 Task: Find a one-way flight from Oyo to Cairo on November 1st for 2 passengers in premium economy with 2 carry-on bags.
Action: Mouse moved to (377, 207)
Screenshot: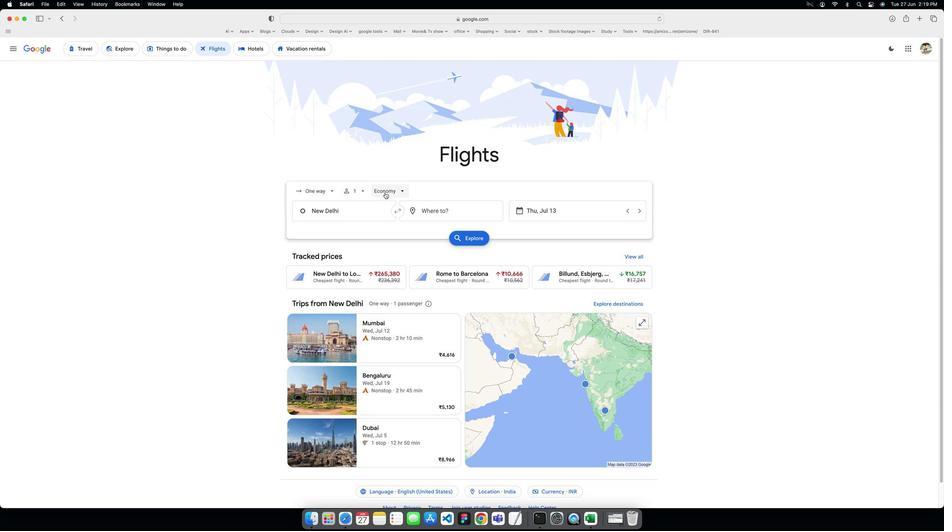 
Action: Mouse pressed left at (377, 207)
Screenshot: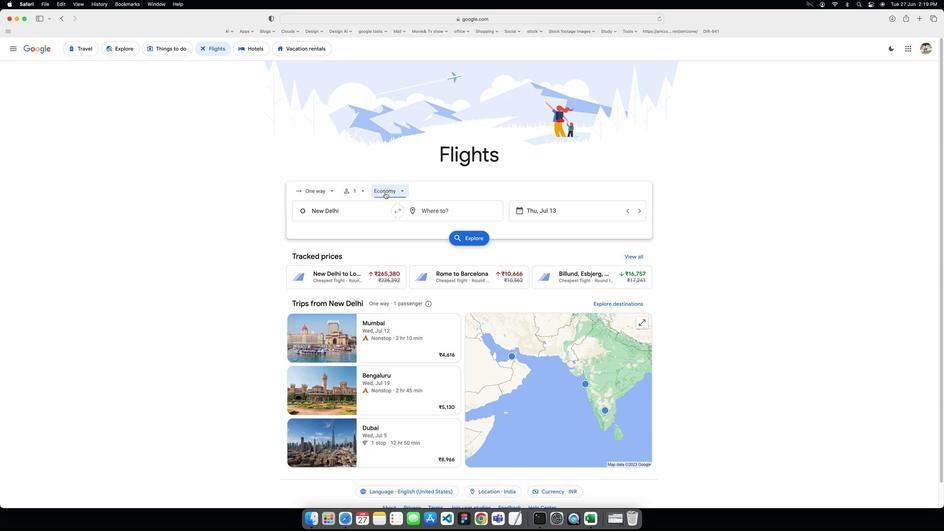 
Action: Mouse moved to (384, 254)
Screenshot: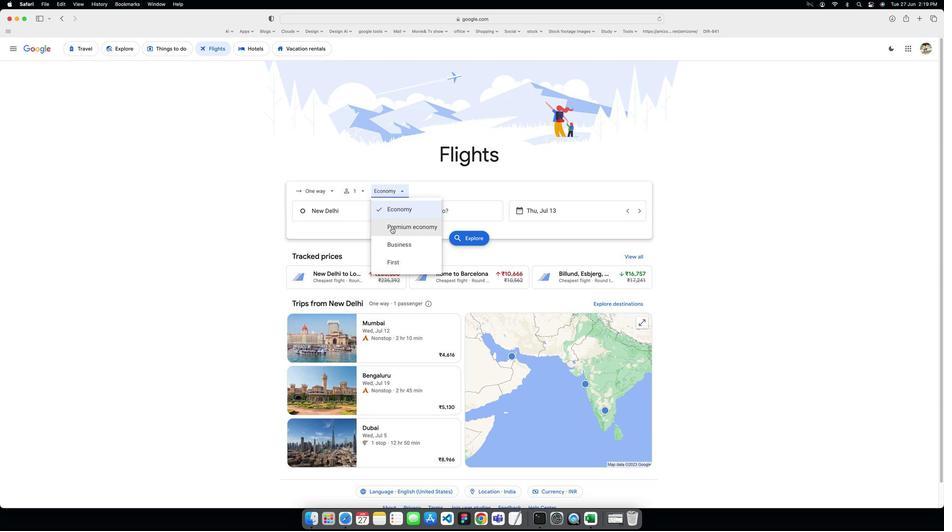 
Action: Mouse pressed left at (384, 254)
Screenshot: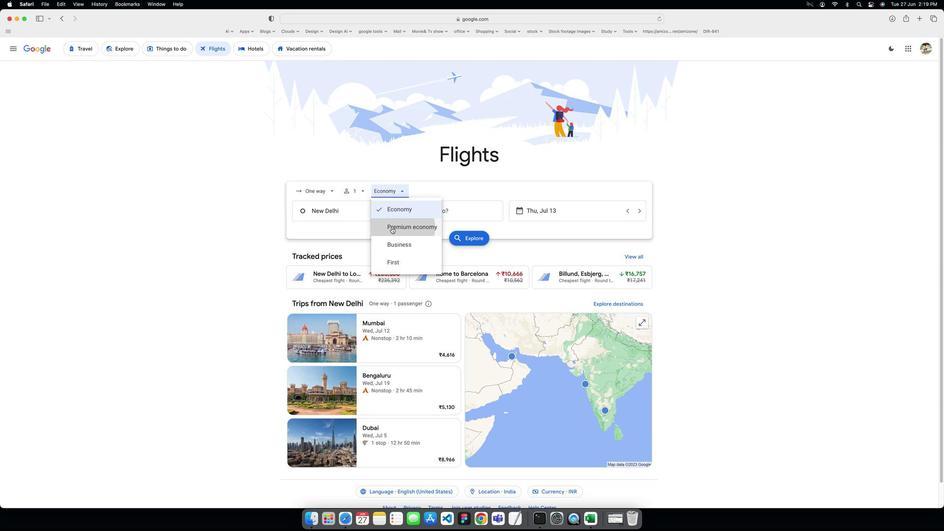 
Action: Mouse moved to (357, 237)
Screenshot: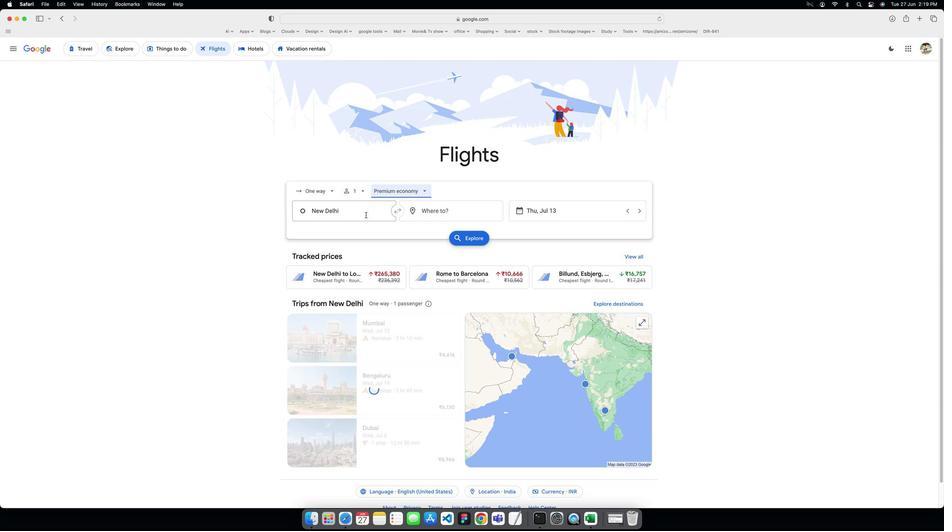 
Action: Mouse pressed left at (357, 237)
Screenshot: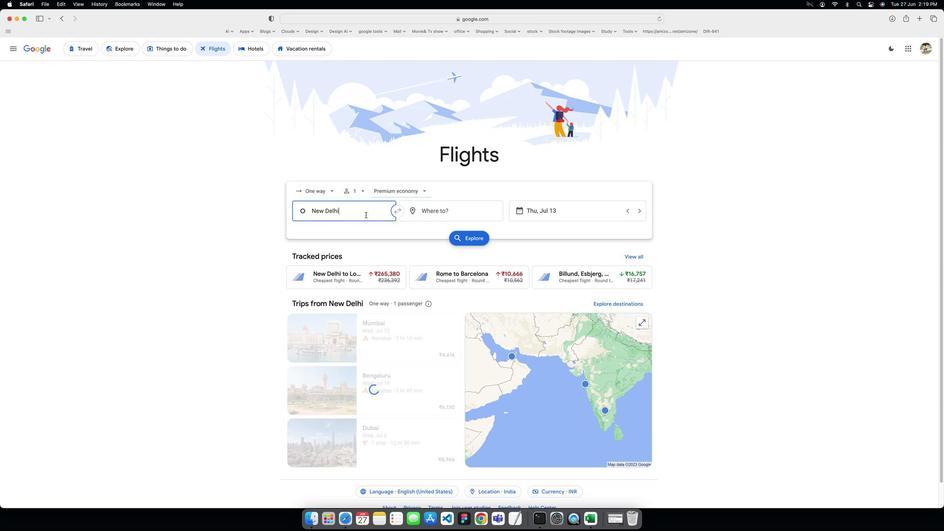 
Action: Key pressed Key.caps_lock'O'Key.caps_lock'y''o'
Screenshot: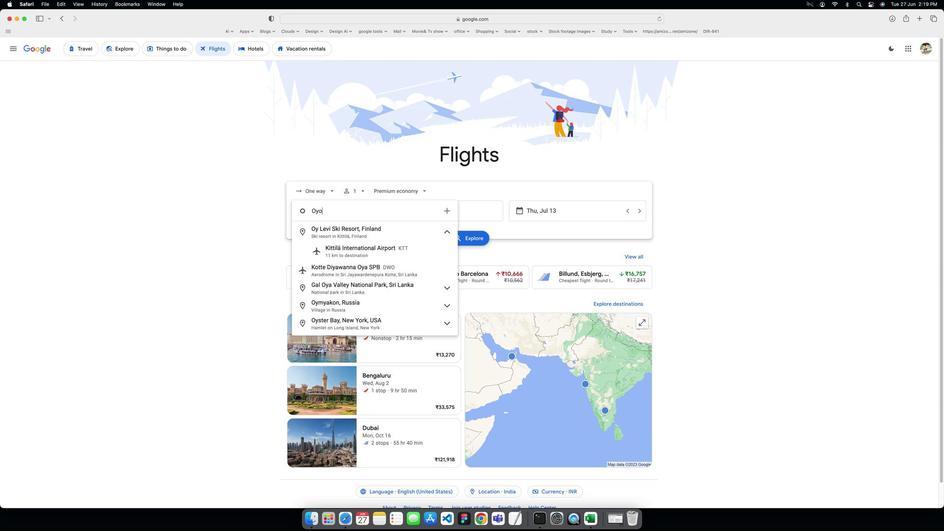 
Action: Mouse moved to (359, 391)
Screenshot: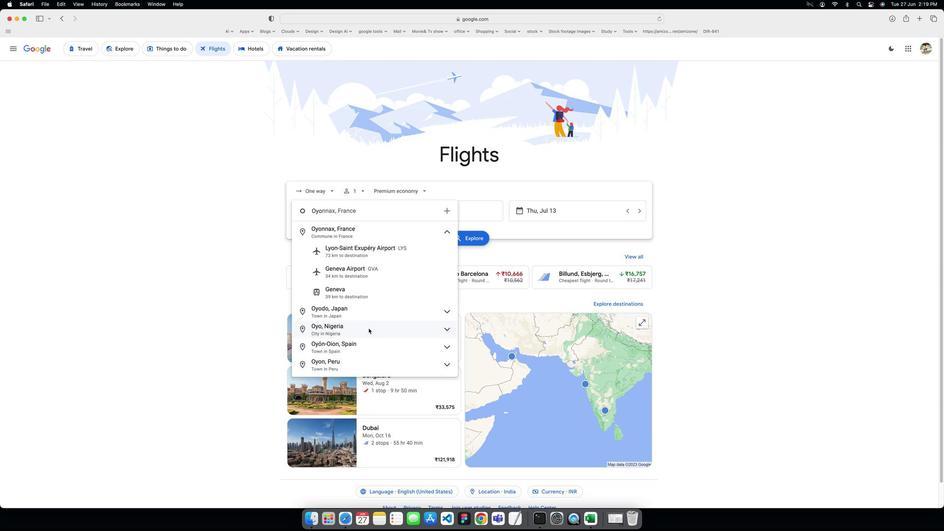 
Action: Mouse pressed left at (359, 391)
Screenshot: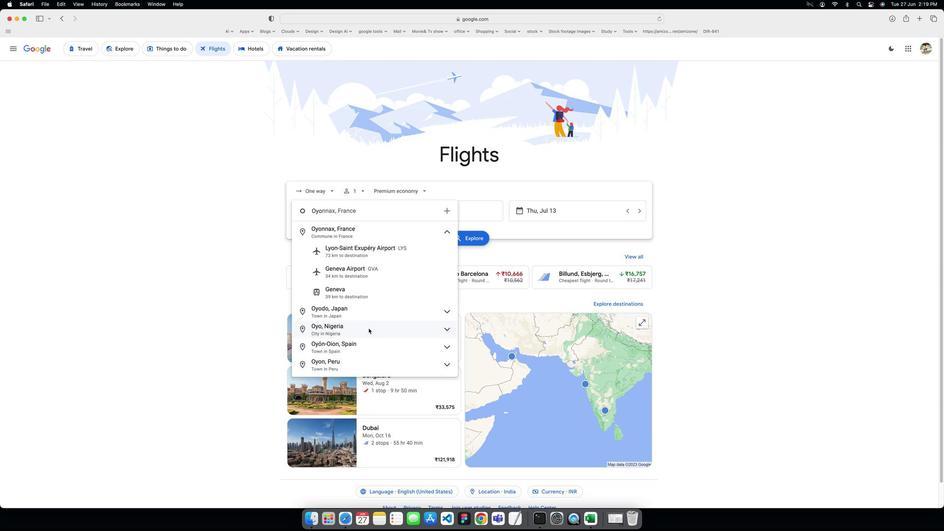 
Action: Mouse moved to (425, 237)
Screenshot: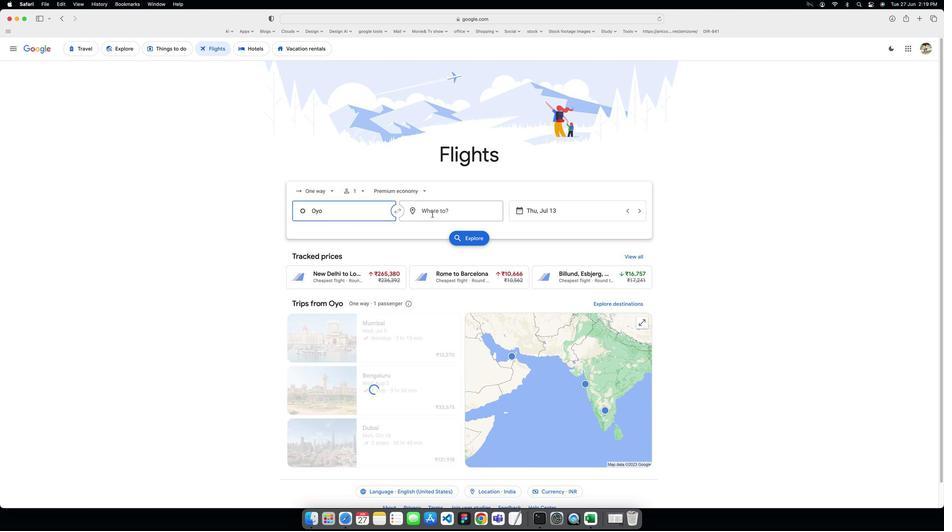 
Action: Mouse pressed left at (425, 237)
Screenshot: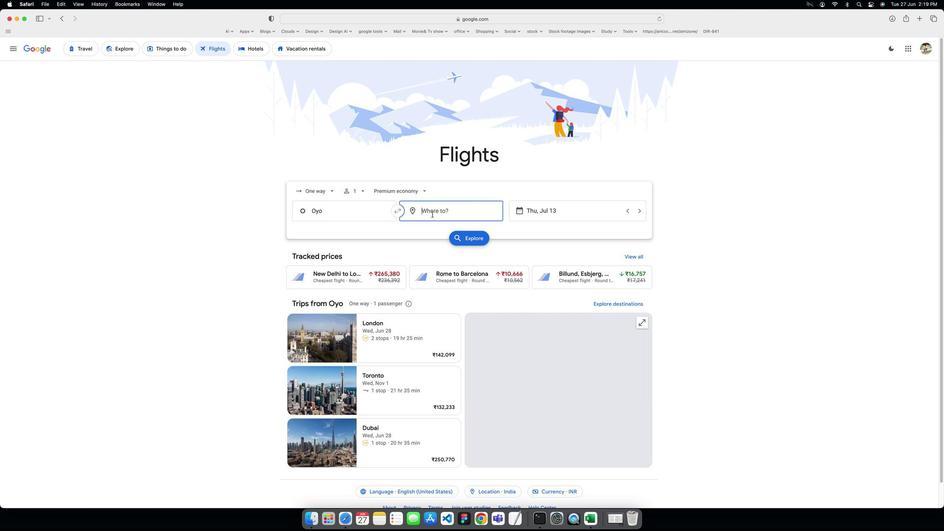 
Action: Key pressed Key.caps_lock'C'Key.caps_lock'a''i''r''o'Key.space
Screenshot: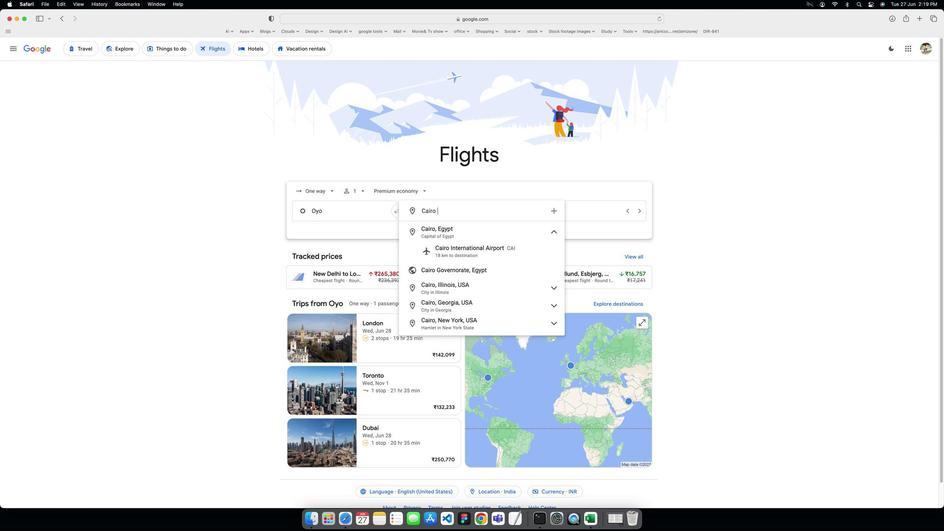 
Action: Mouse moved to (427, 363)
Screenshot: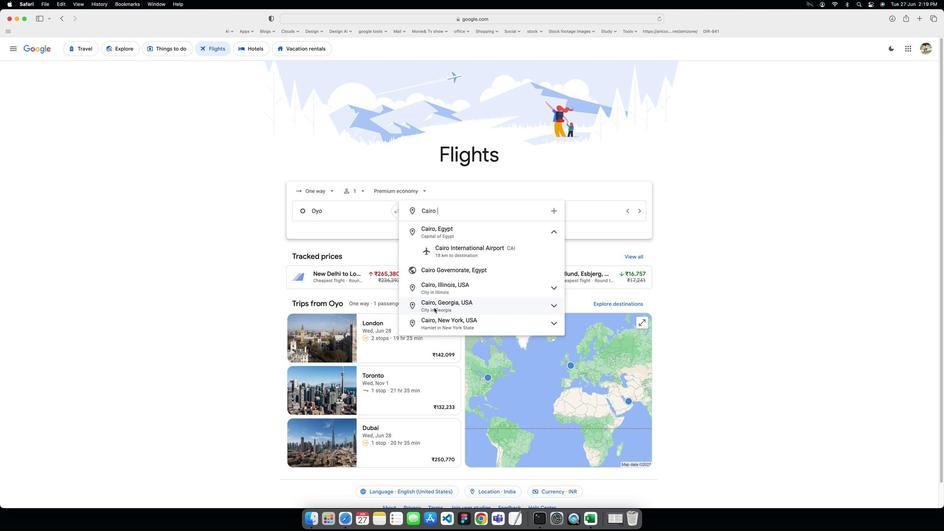 
Action: Mouse pressed left at (427, 363)
Screenshot: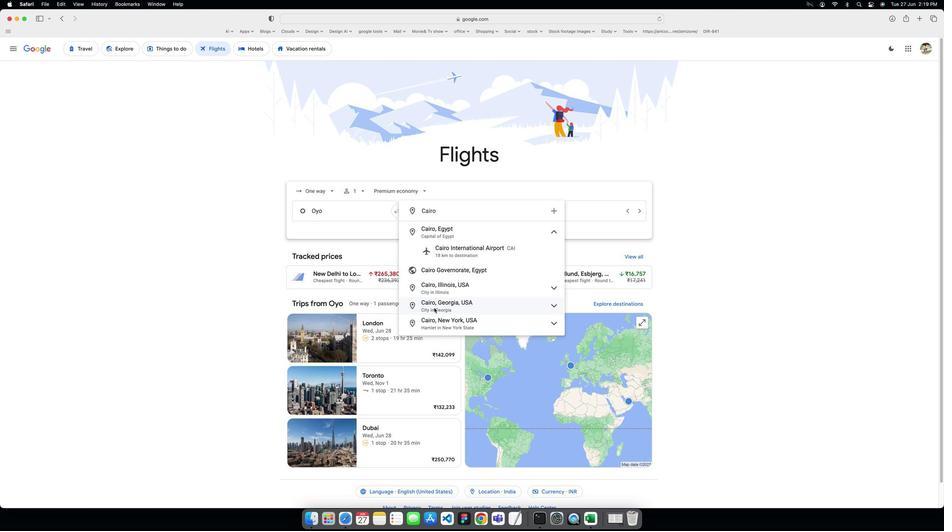 
Action: Mouse moved to (560, 237)
Screenshot: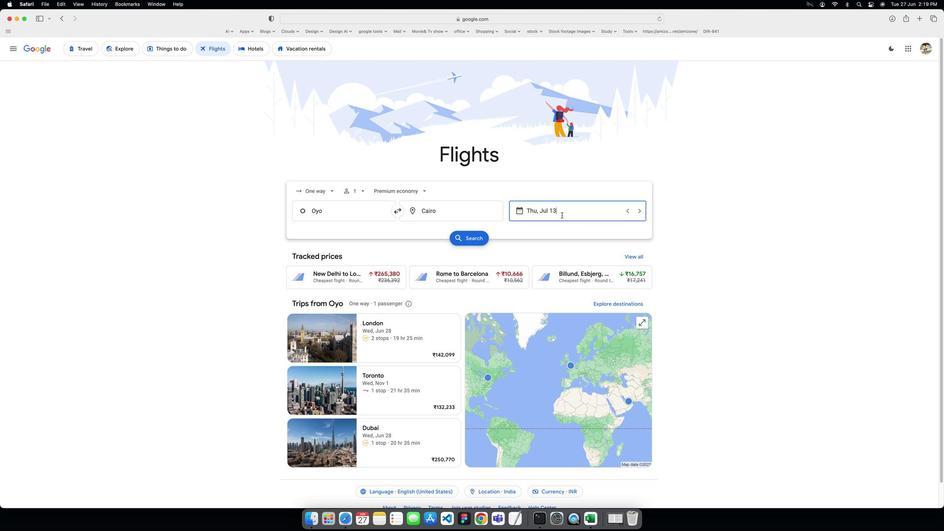
Action: Mouse pressed left at (560, 237)
Screenshot: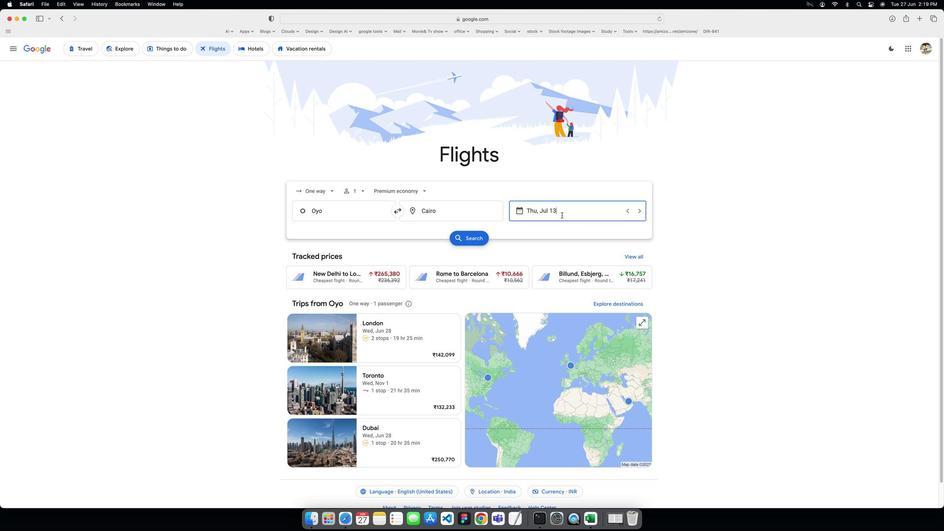 
Action: Mouse moved to (654, 354)
Screenshot: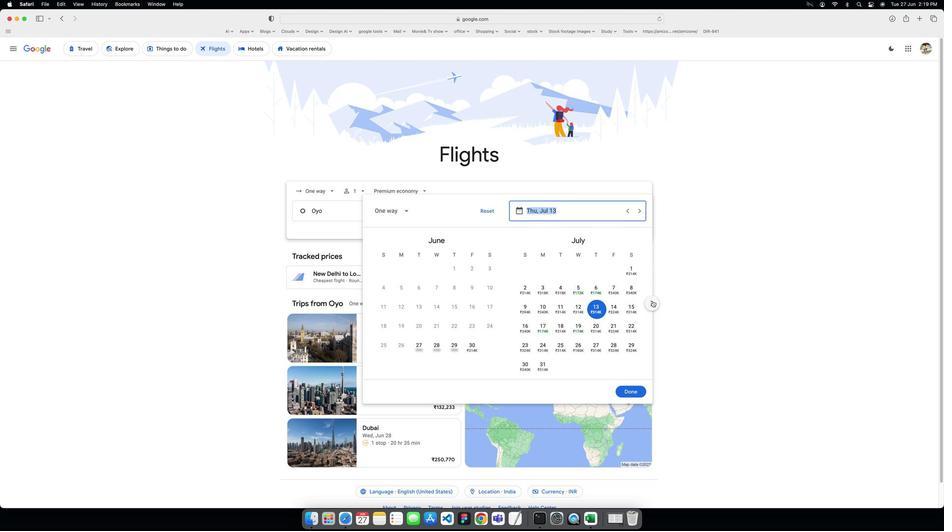 
Action: Mouse pressed left at (654, 354)
Screenshot: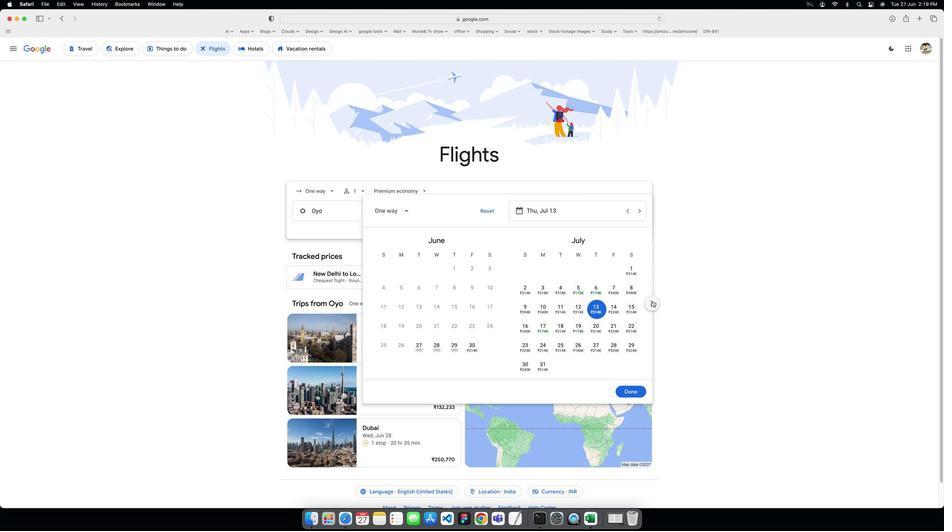 
Action: Mouse pressed left at (654, 354)
Screenshot: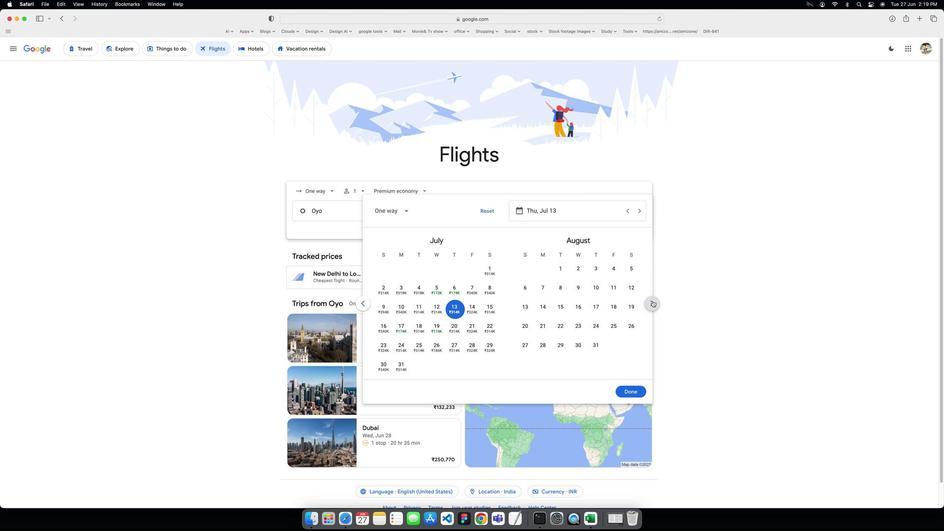 
Action: Mouse pressed left at (654, 354)
Screenshot: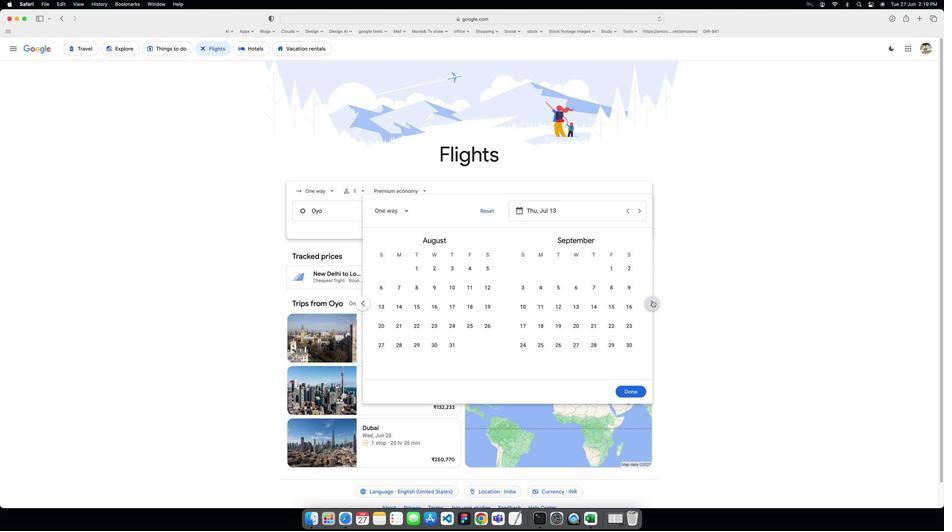 
Action: Mouse pressed left at (654, 354)
Screenshot: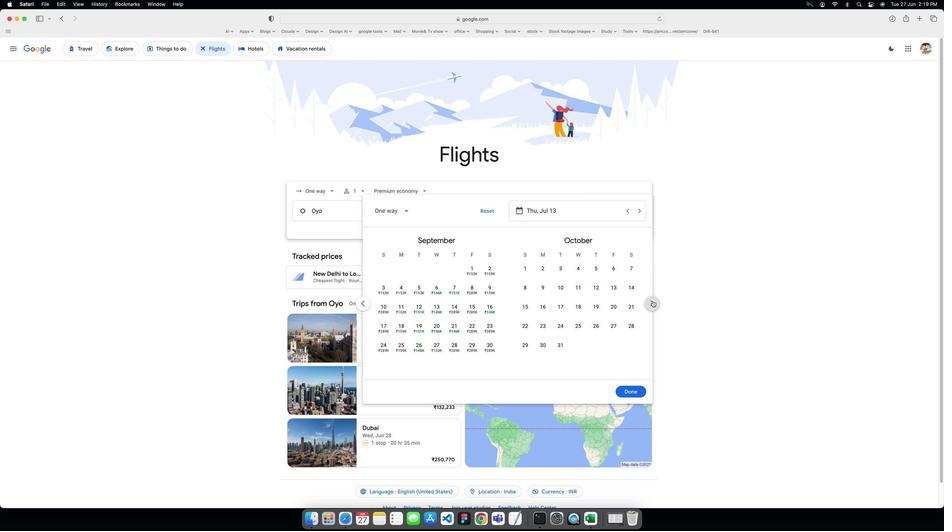 
Action: Mouse moved to (569, 310)
Screenshot: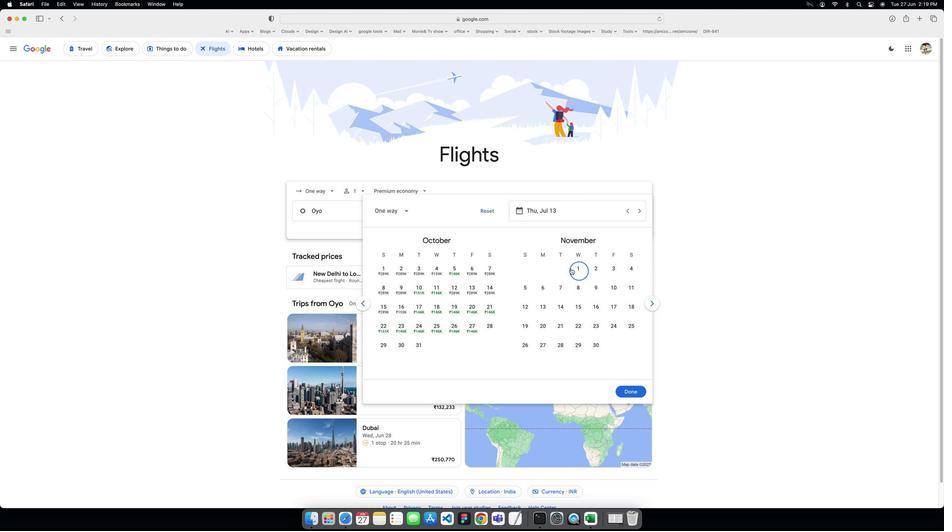 
Action: Mouse pressed left at (569, 310)
Screenshot: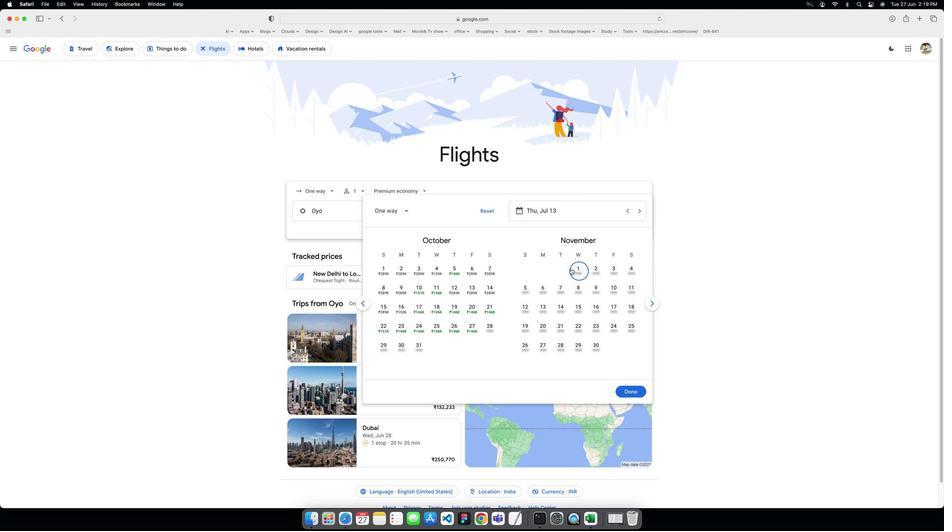 
Action: Mouse moved to (627, 475)
Screenshot: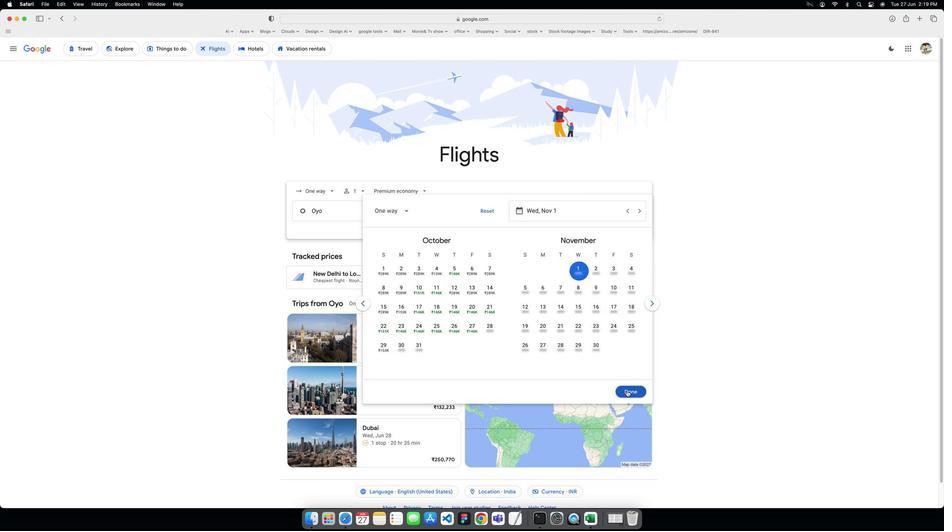 
Action: Mouse pressed left at (627, 475)
Screenshot: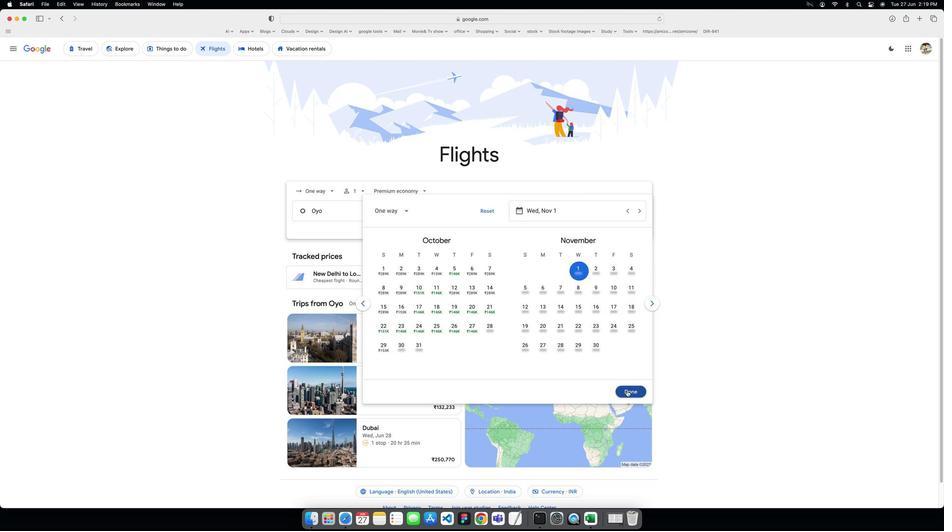 
Action: Mouse moved to (351, 206)
Screenshot: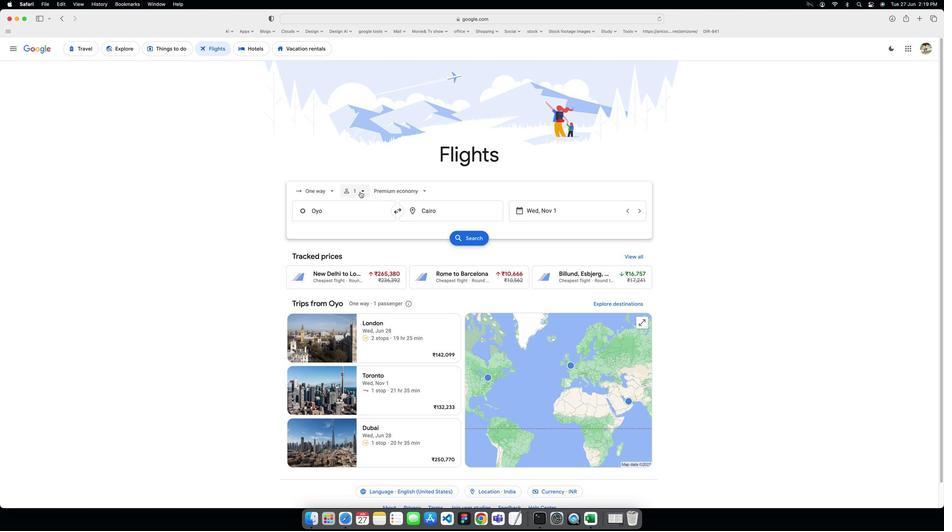 
Action: Mouse pressed left at (351, 206)
Screenshot: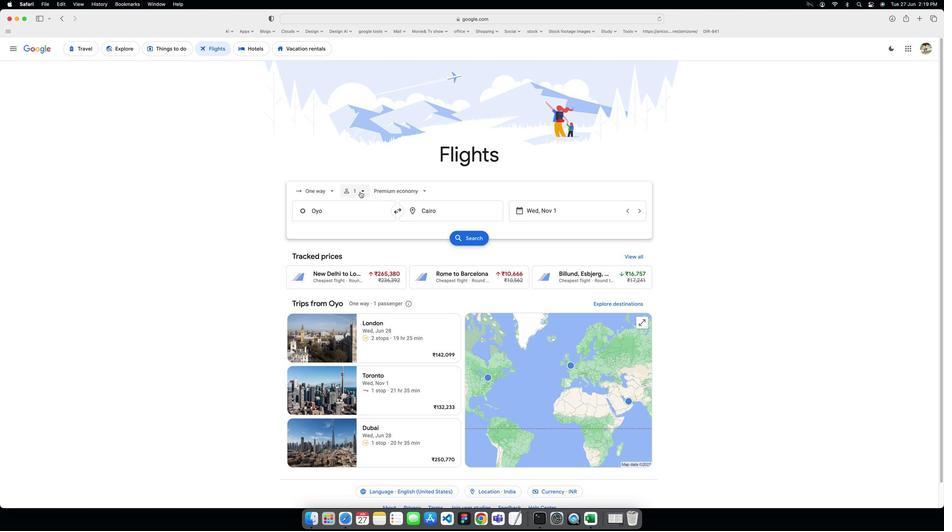 
Action: Mouse moved to (413, 231)
Screenshot: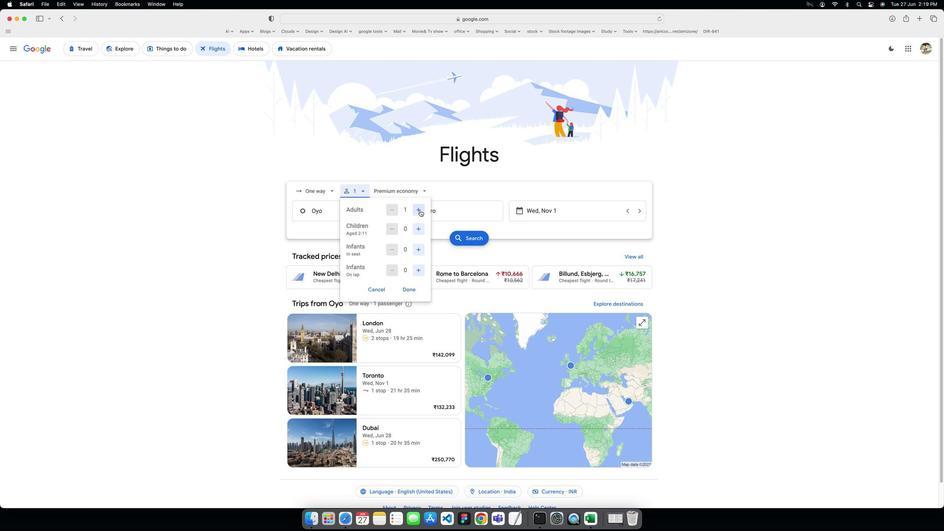 
Action: Mouse pressed left at (413, 231)
Screenshot: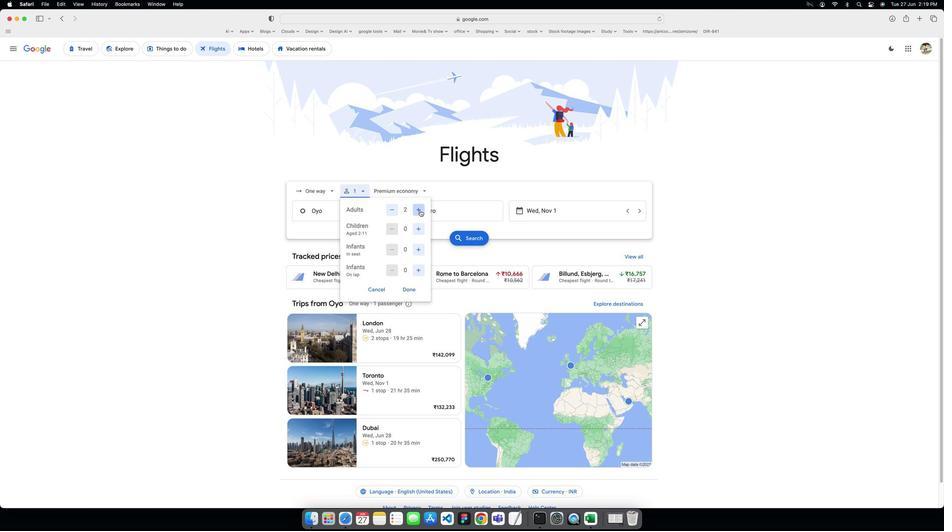 
Action: Mouse moved to (403, 333)
Screenshot: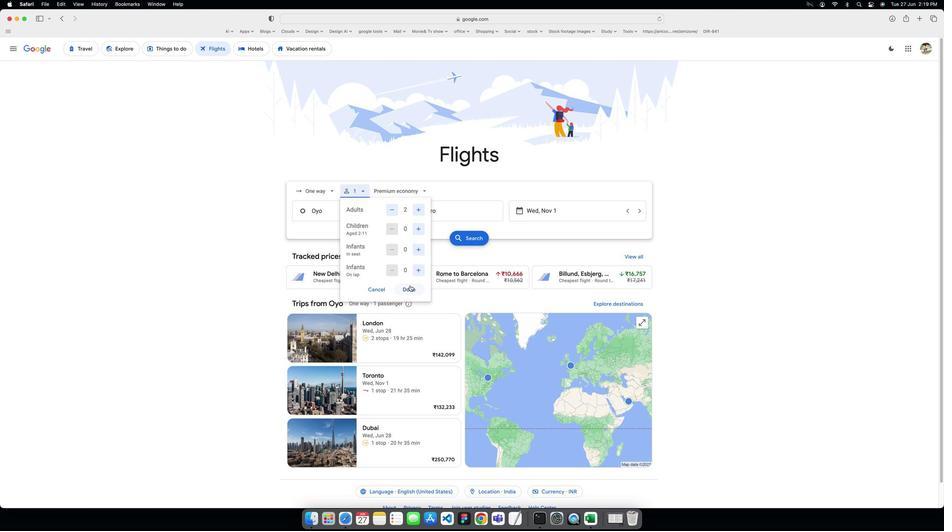 
Action: Mouse pressed left at (403, 333)
Screenshot: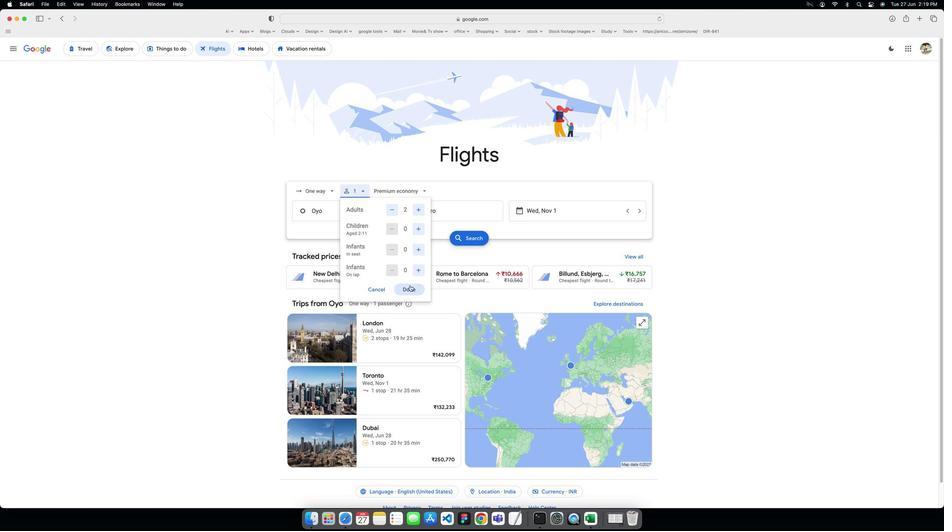 
Action: Mouse moved to (468, 261)
Screenshot: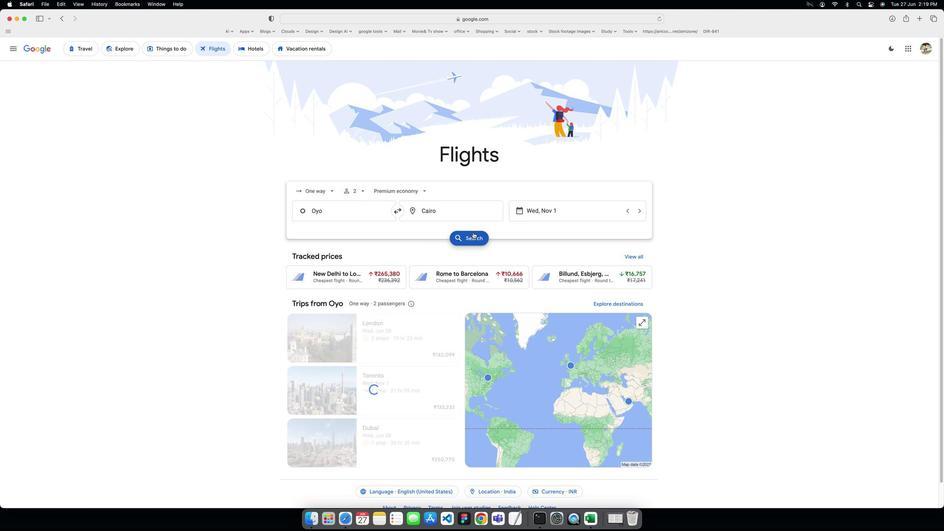 
Action: Mouse pressed left at (468, 261)
Screenshot: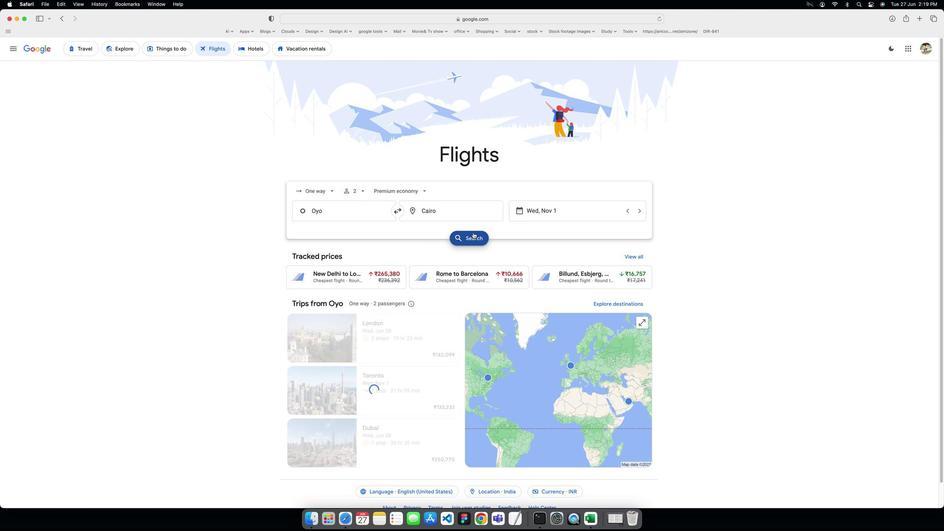 
Action: Mouse moved to (408, 109)
Screenshot: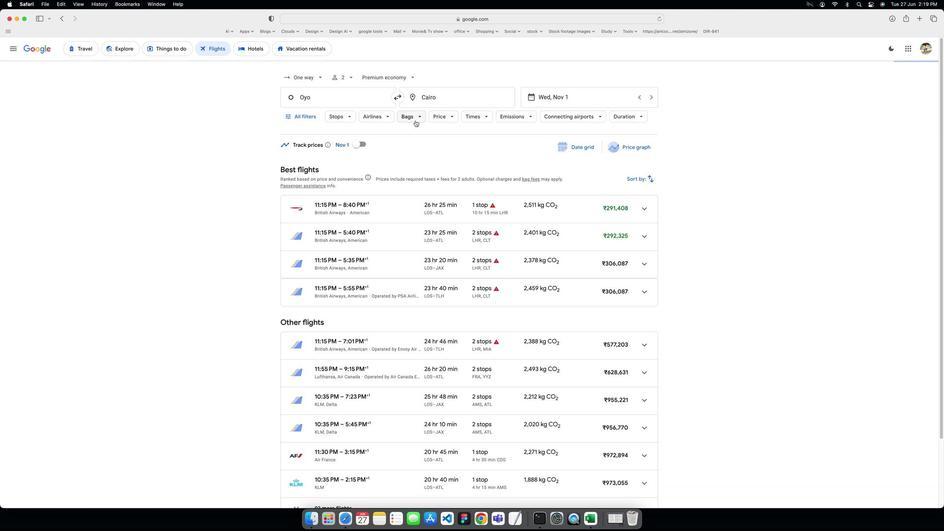 
Action: Mouse pressed left at (408, 109)
Screenshot: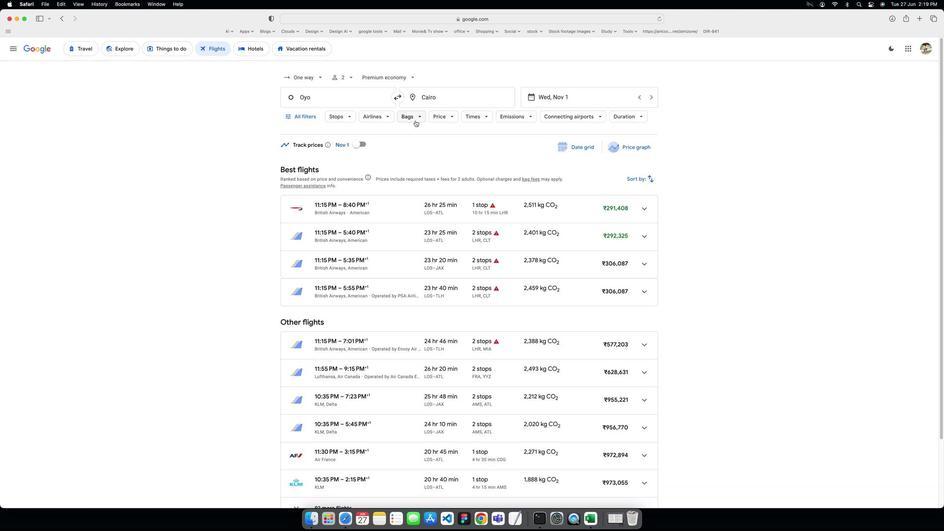 
Action: Mouse moved to (507, 158)
Screenshot: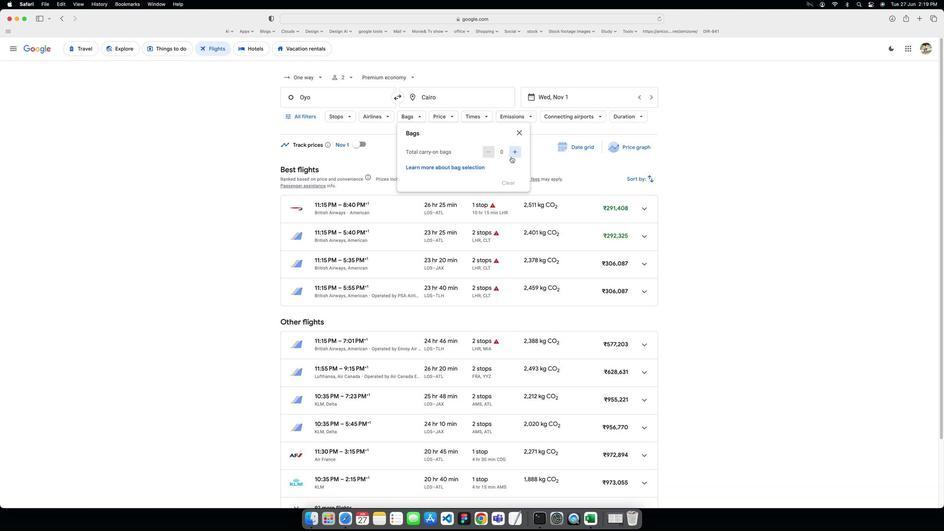 
Action: Mouse pressed left at (507, 158)
Screenshot: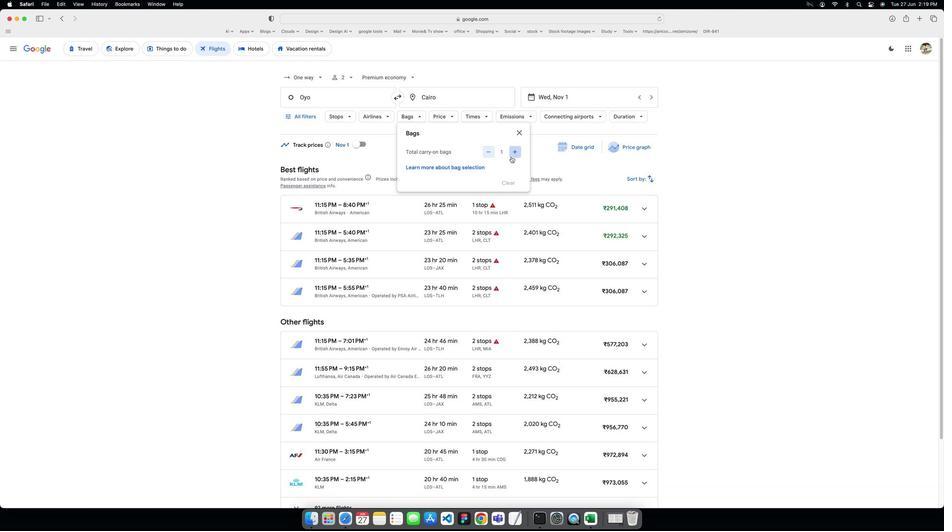 
Action: Mouse pressed left at (507, 158)
Screenshot: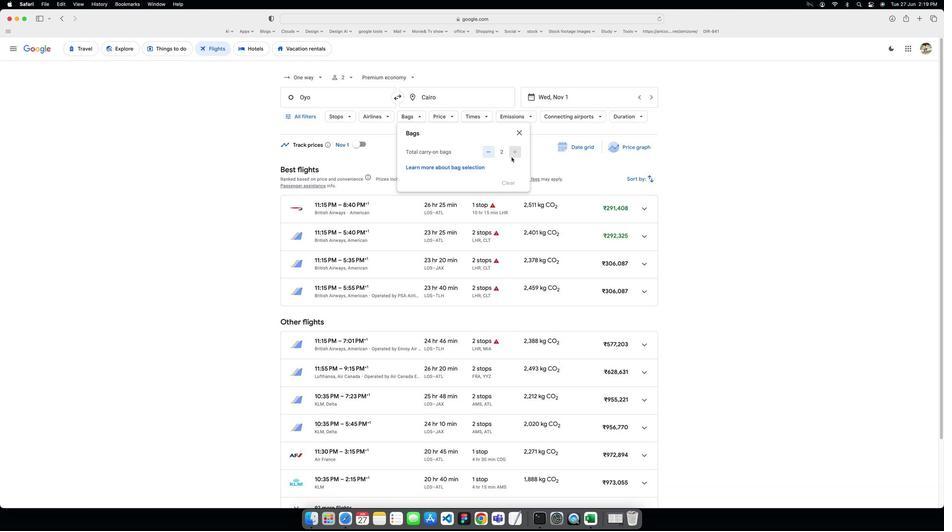 
Action: Mouse moved to (517, 126)
Screenshot: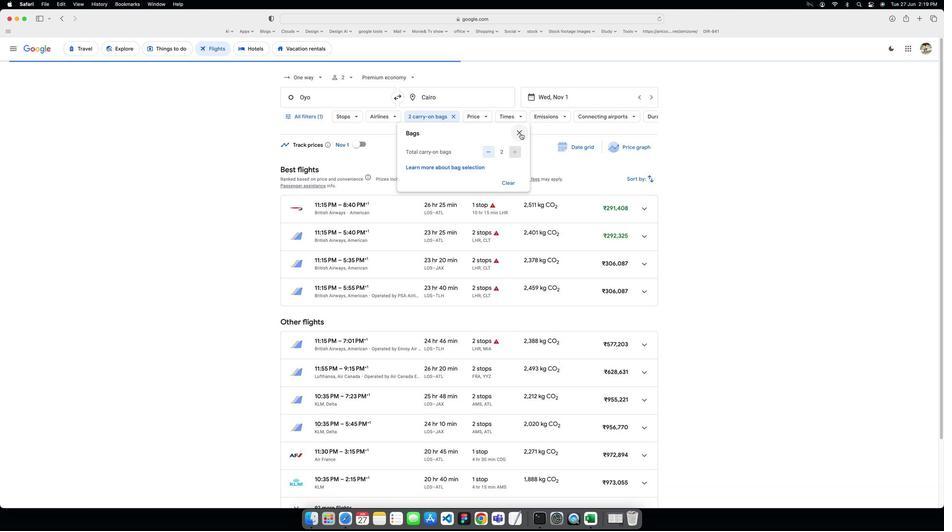 
Action: Mouse pressed left at (517, 126)
Screenshot: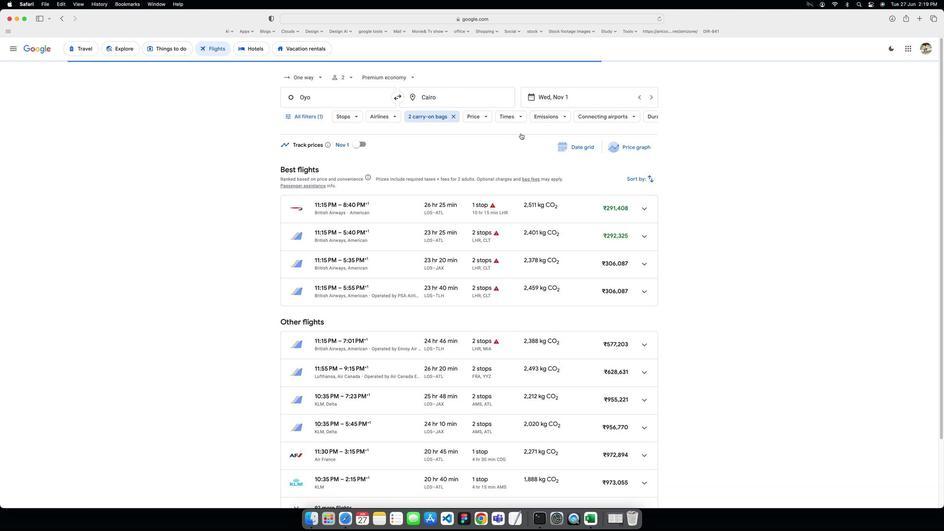 
